 Task: Use the formula "F.INV" in spreadsheet "Project protfolio".
Action: Mouse moved to (126, 76)
Screenshot: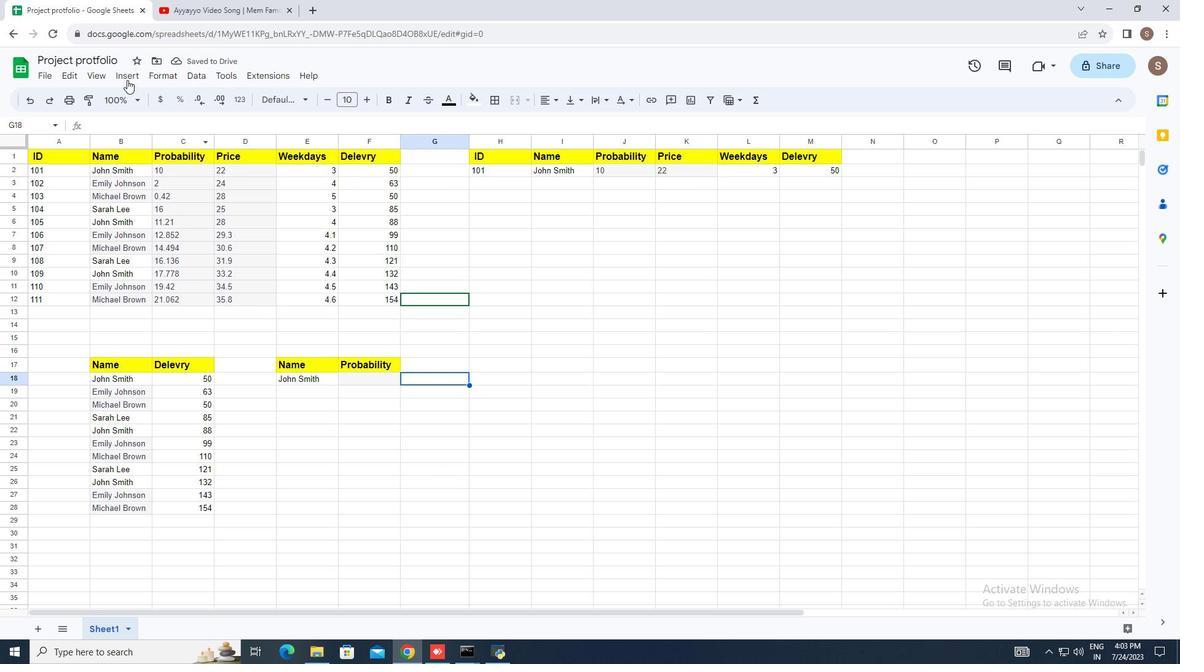 
Action: Mouse pressed left at (126, 76)
Screenshot: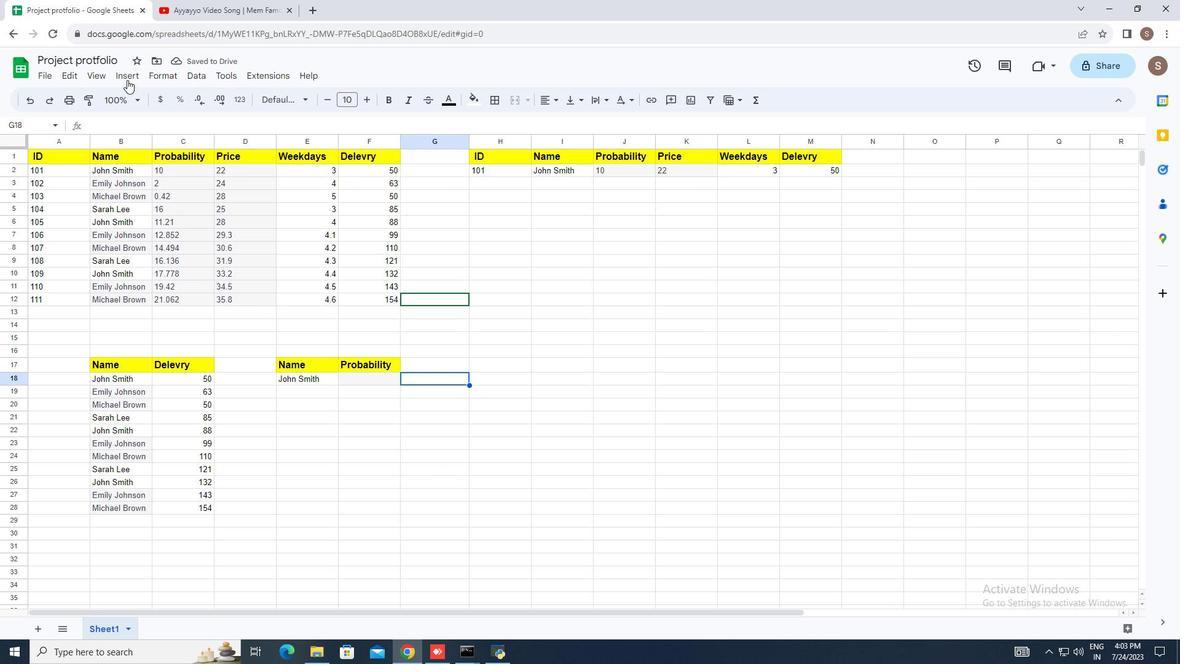 
Action: Mouse moved to (193, 287)
Screenshot: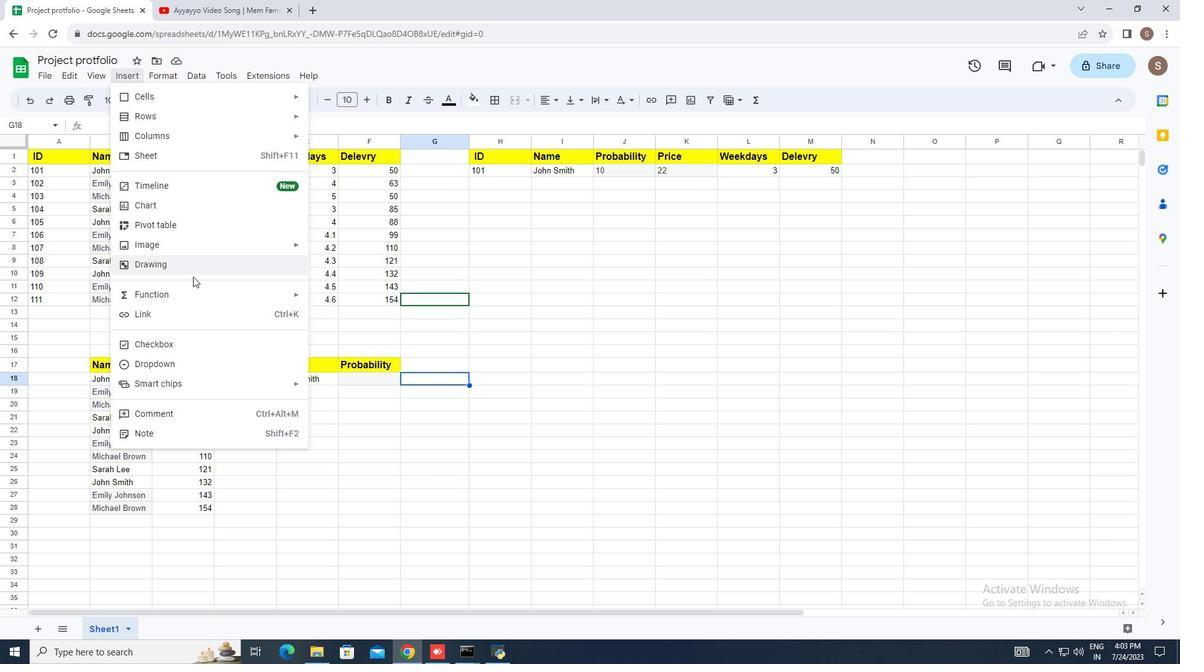 
Action: Mouse pressed left at (193, 287)
Screenshot: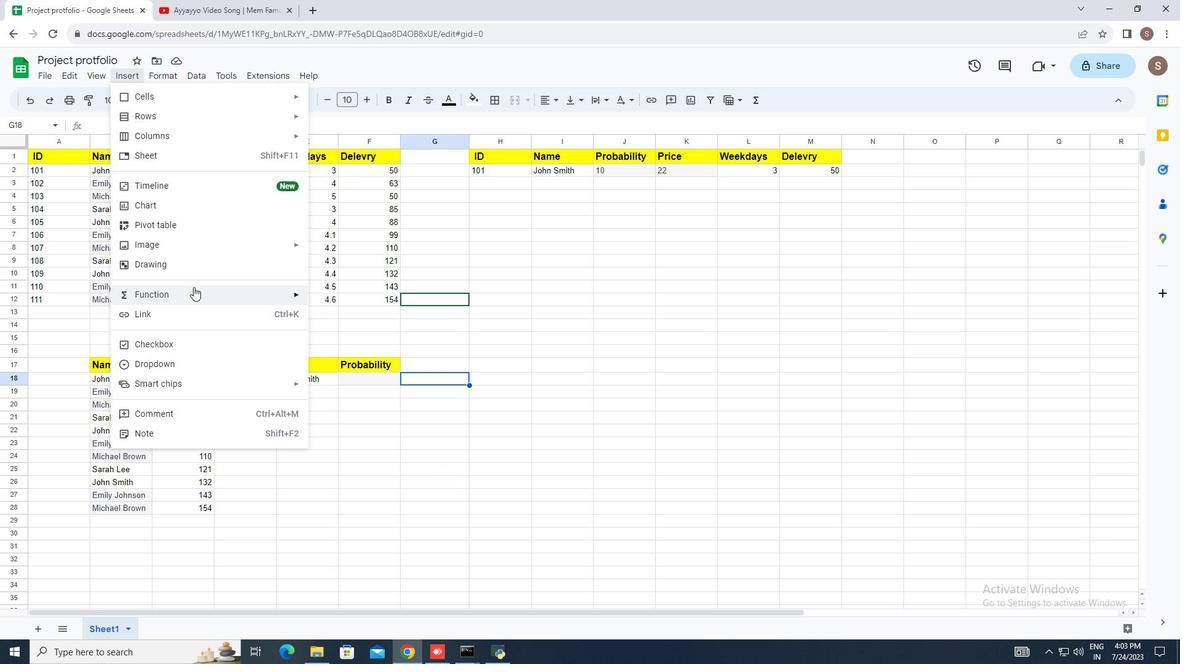 
Action: Mouse moved to (355, 280)
Screenshot: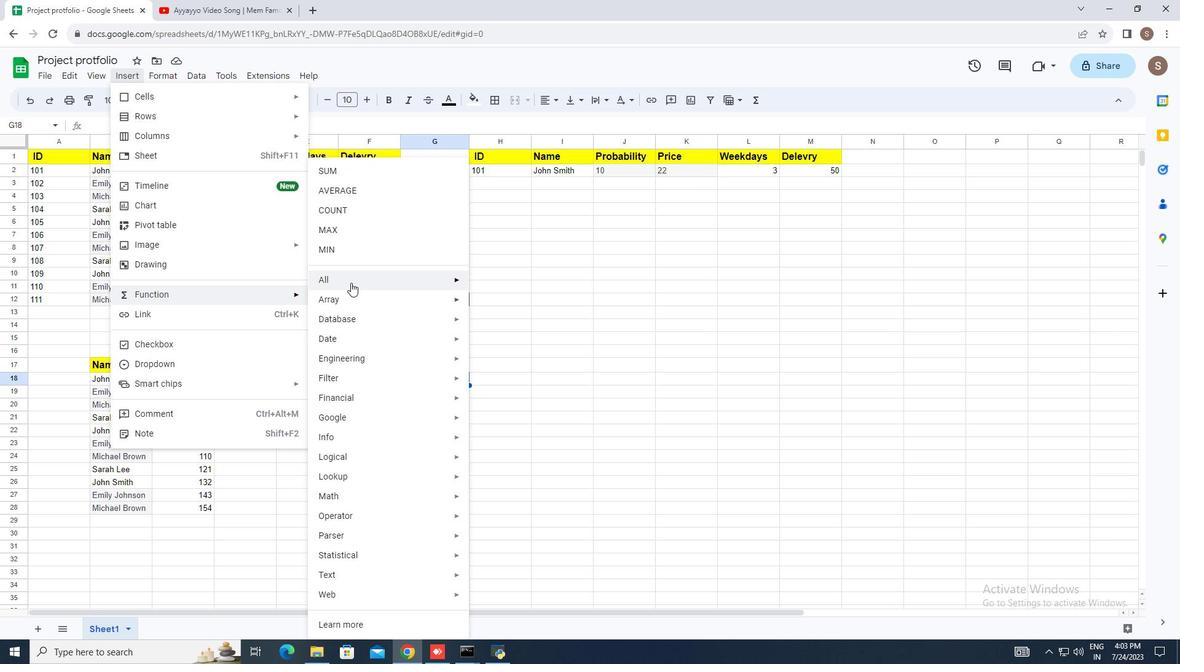 
Action: Mouse pressed left at (355, 280)
Screenshot: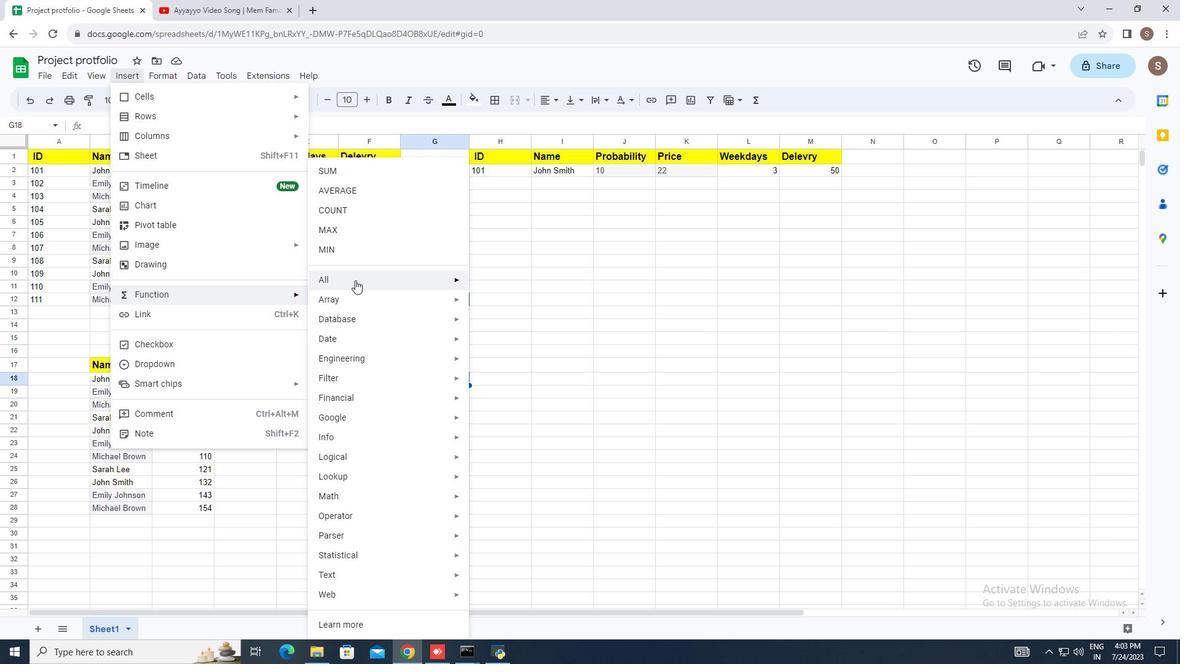 
Action: Mouse moved to (536, 423)
Screenshot: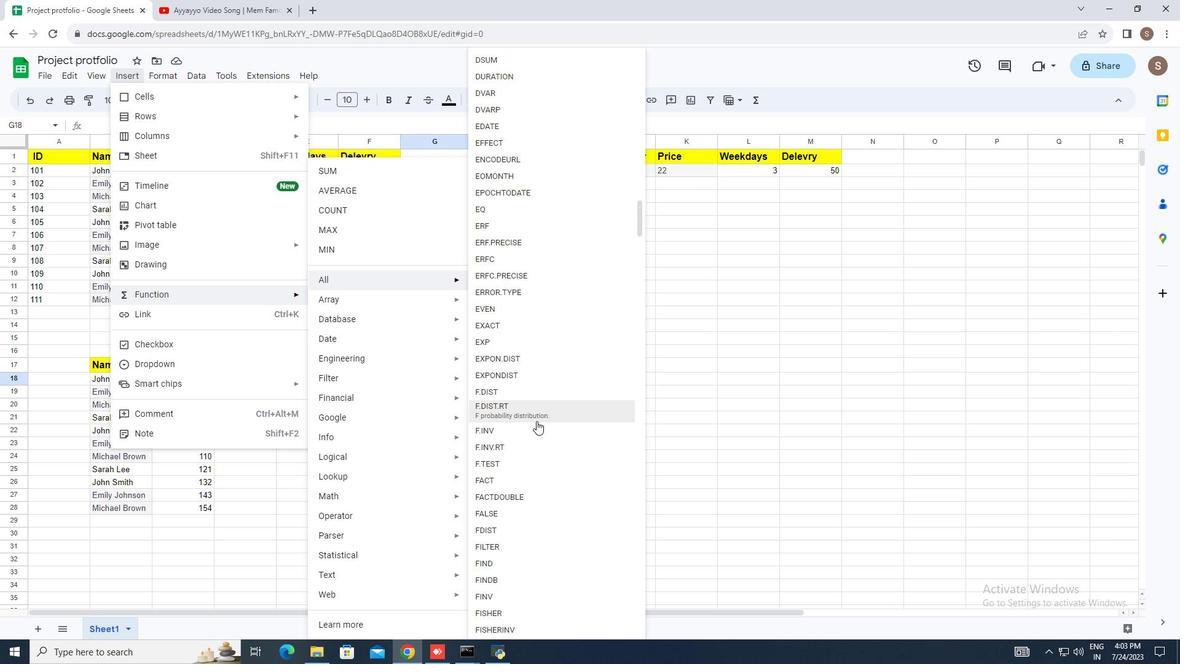 
Action: Mouse pressed left at (536, 423)
Screenshot: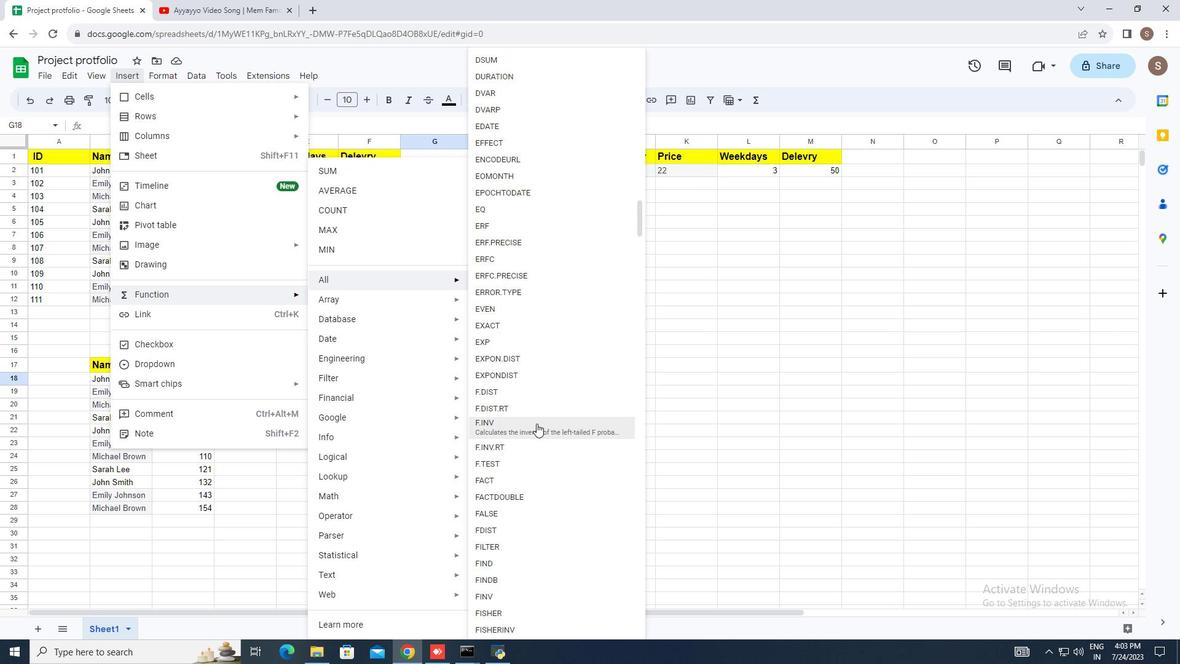 
Action: Mouse moved to (536, 437)
Screenshot: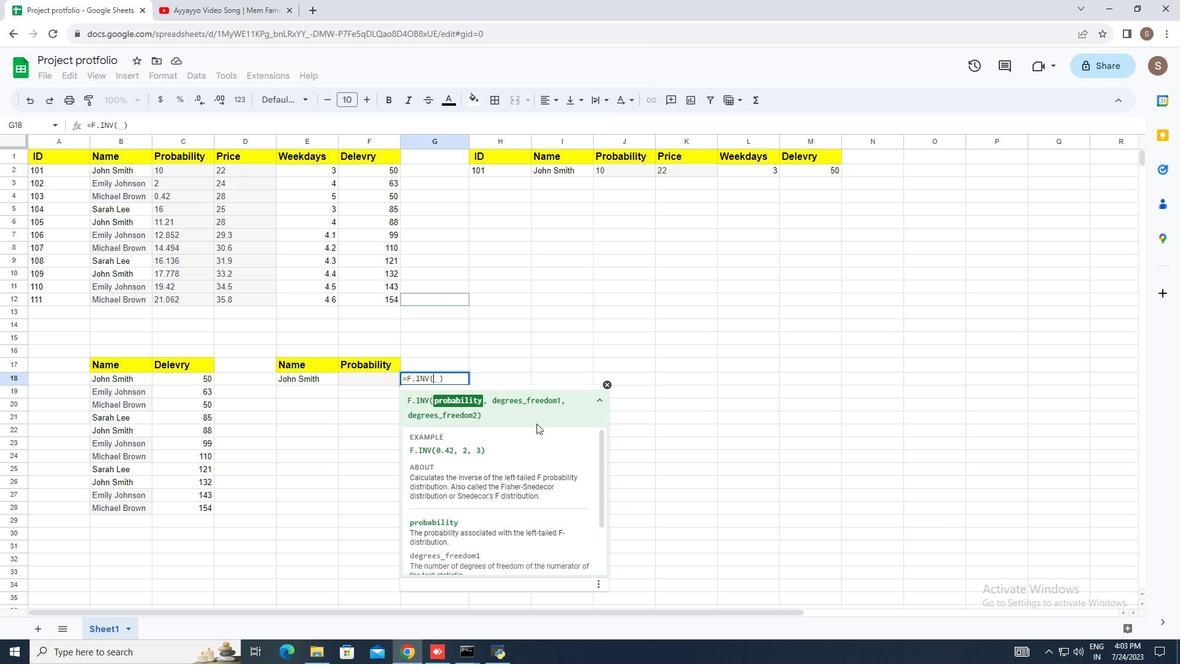 
Action: Key pressed 0.65,<Key.space>2,<Key.space>3<Key.enter>
Screenshot: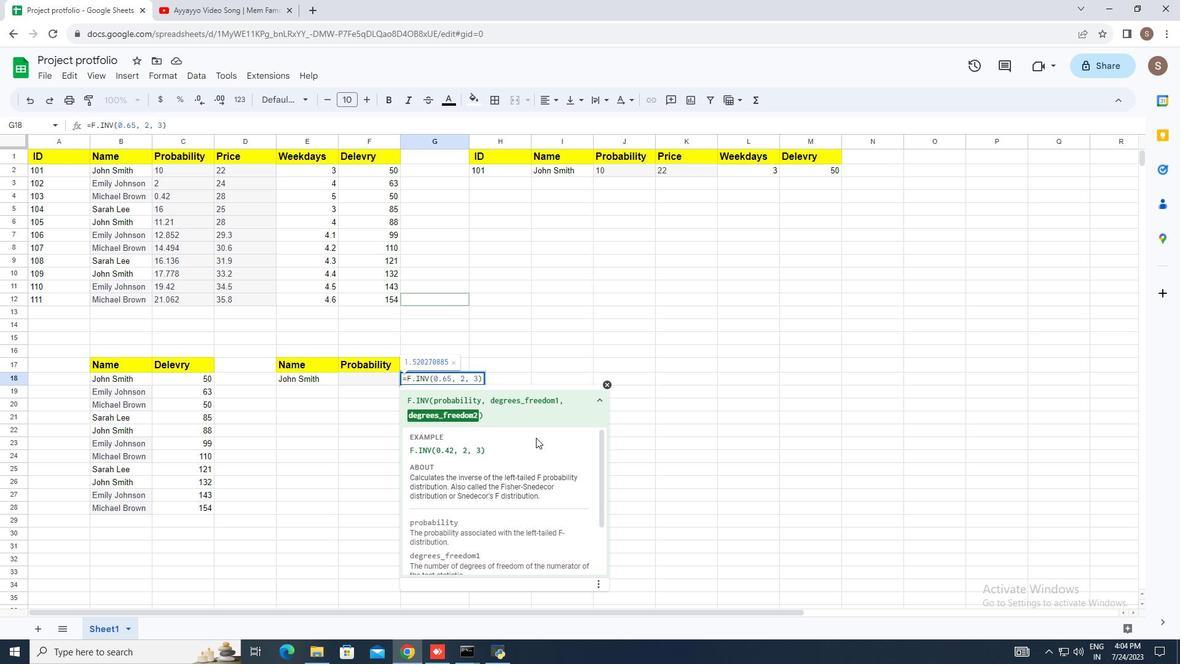 
